 Task: Check the sale-to-list ratio of new construction in the last 5 years.
Action: Mouse moved to (1080, 247)
Screenshot: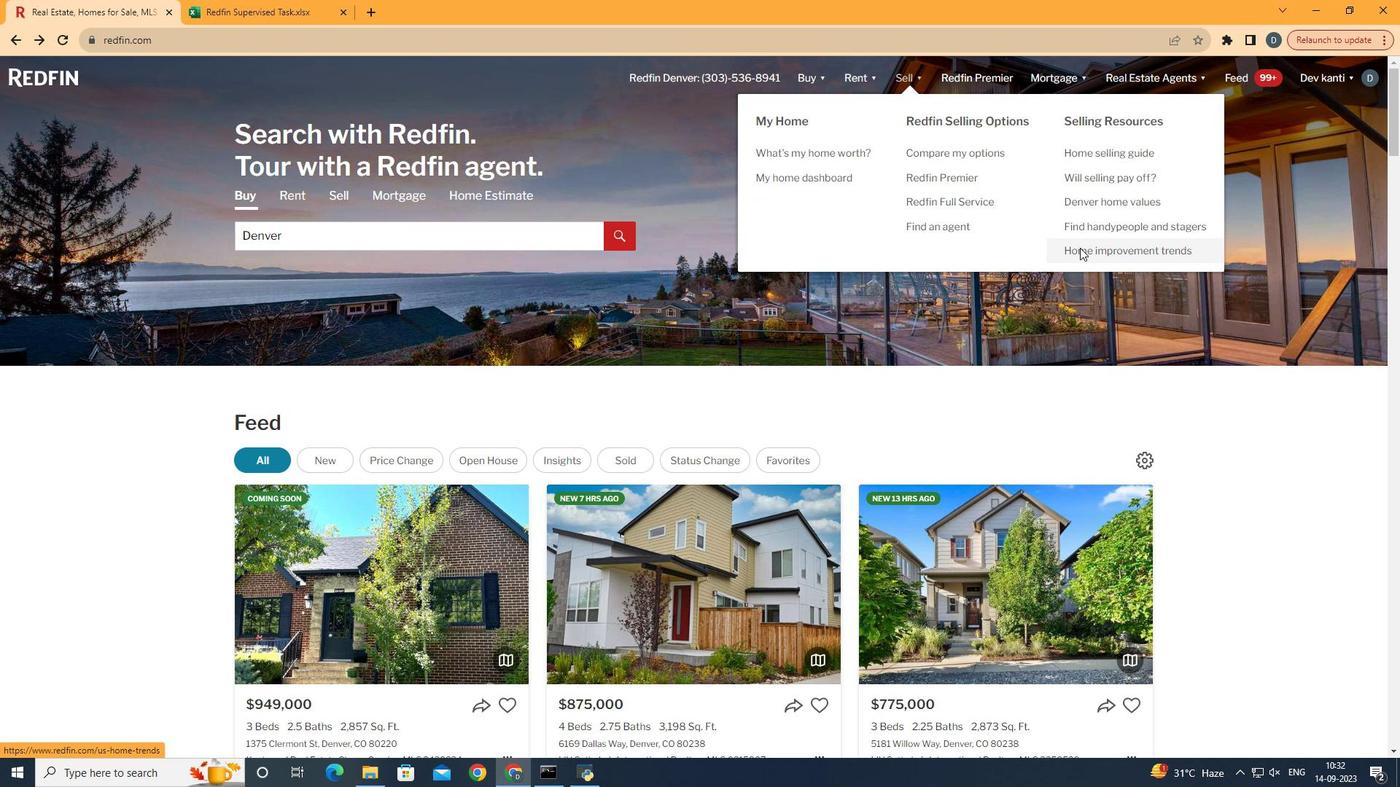 
Action: Mouse pressed left at (1080, 247)
Screenshot: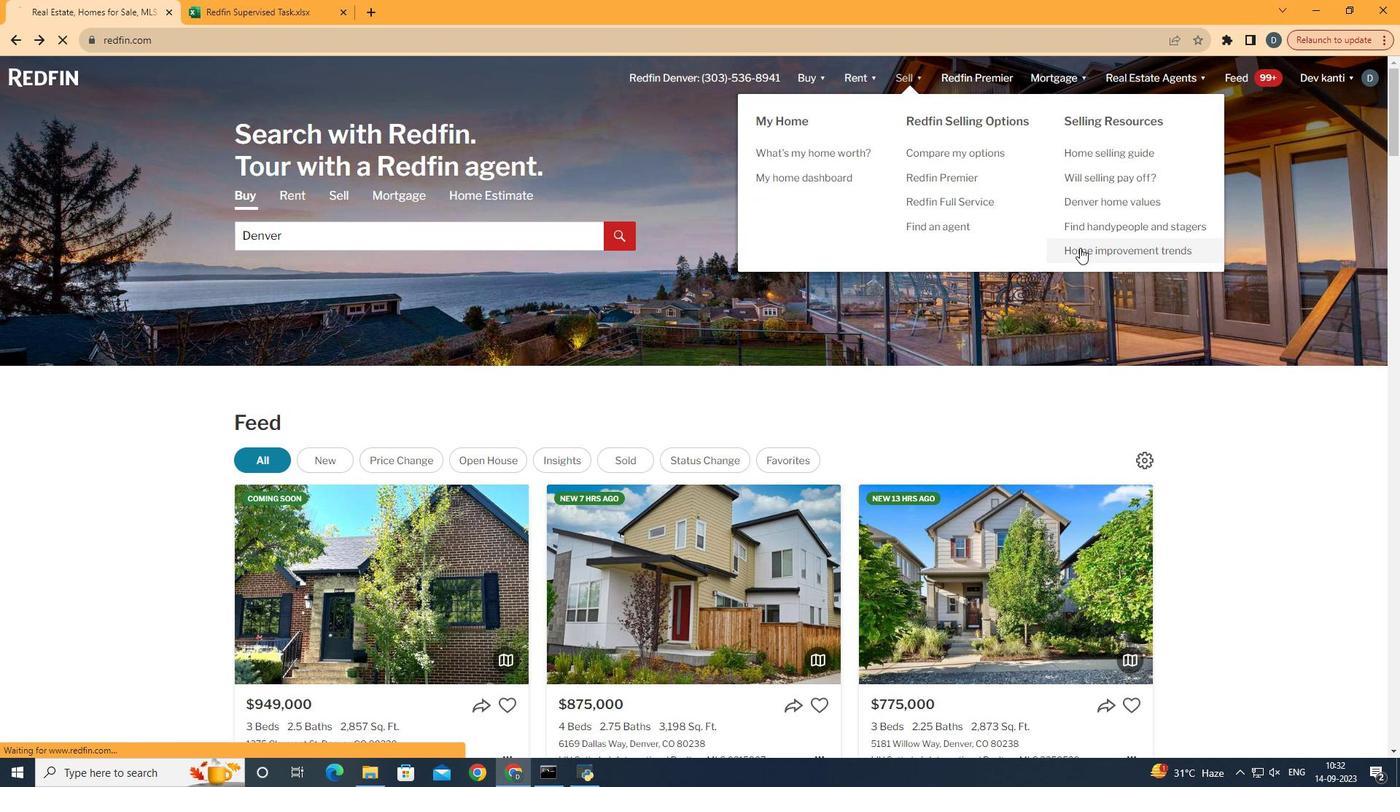 
Action: Mouse moved to (355, 273)
Screenshot: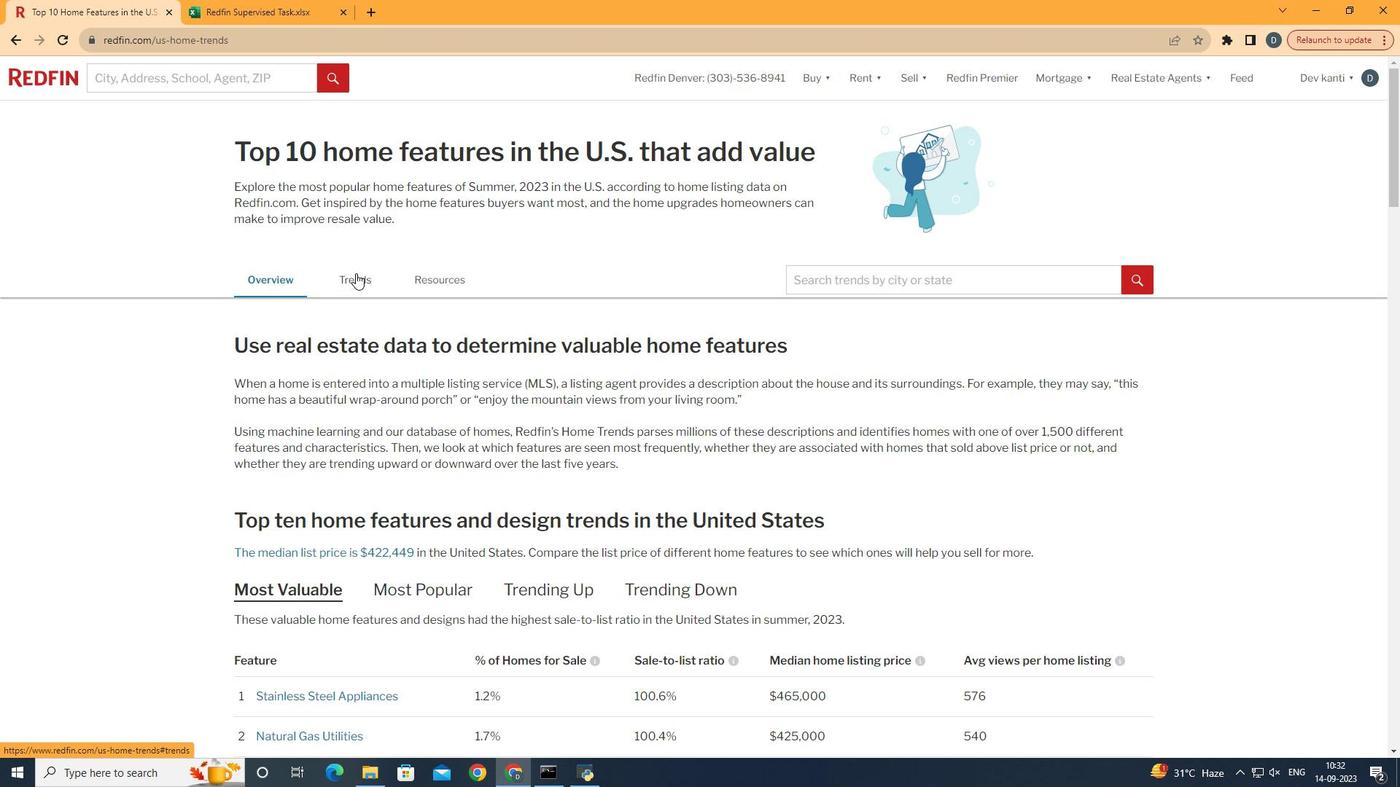 
Action: Mouse pressed left at (355, 273)
Screenshot: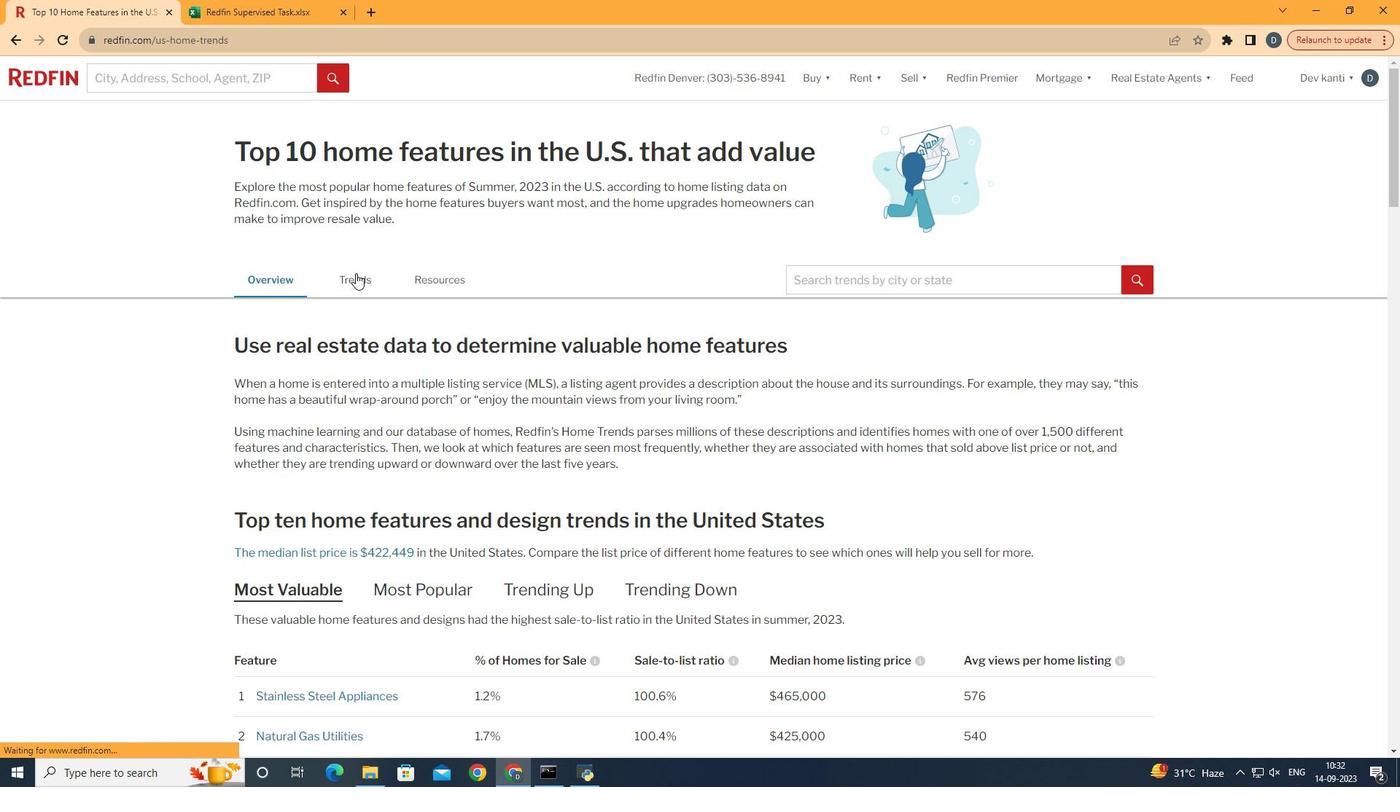 
Action: Mouse moved to (517, 383)
Screenshot: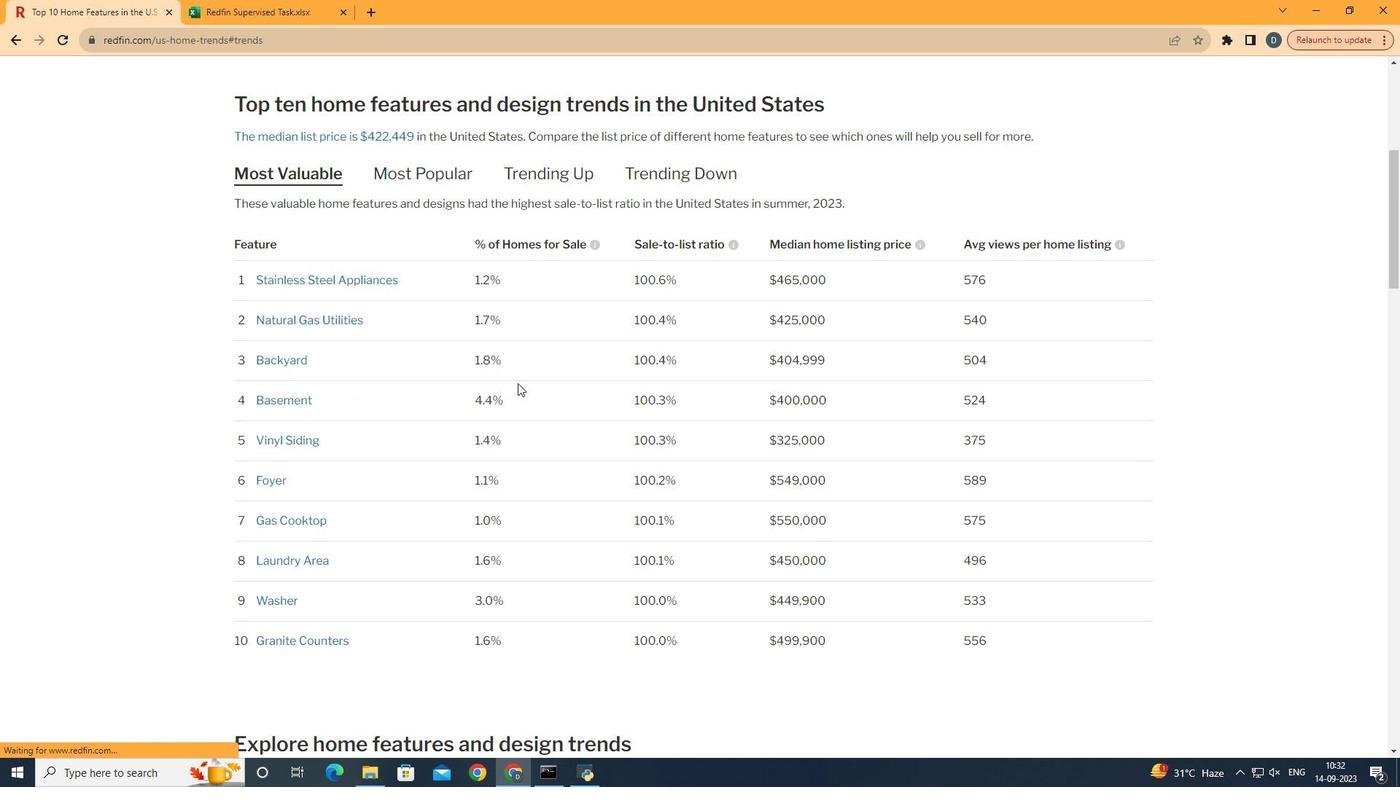 
Action: Mouse scrolled (517, 382) with delta (0, 0)
Screenshot: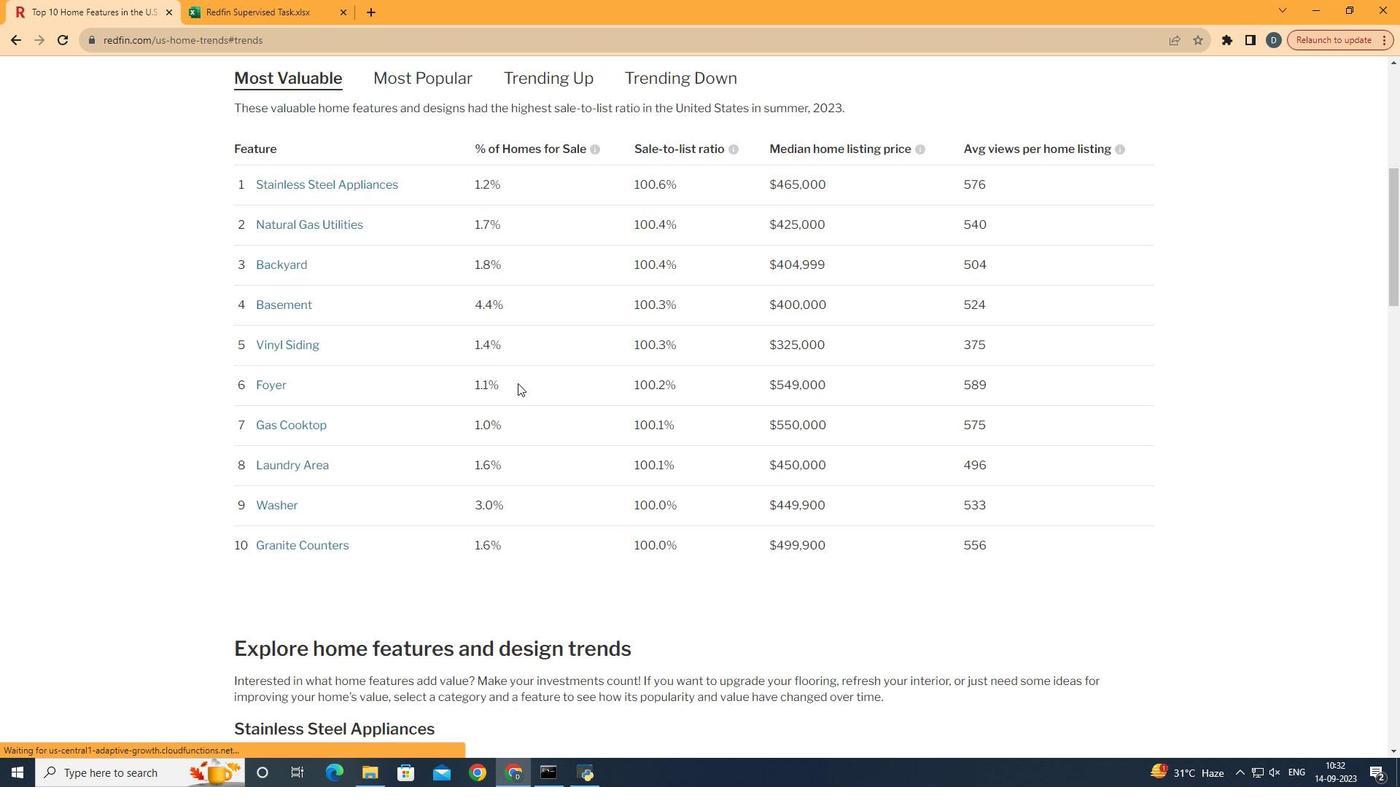 
Action: Mouse scrolled (517, 382) with delta (0, 0)
Screenshot: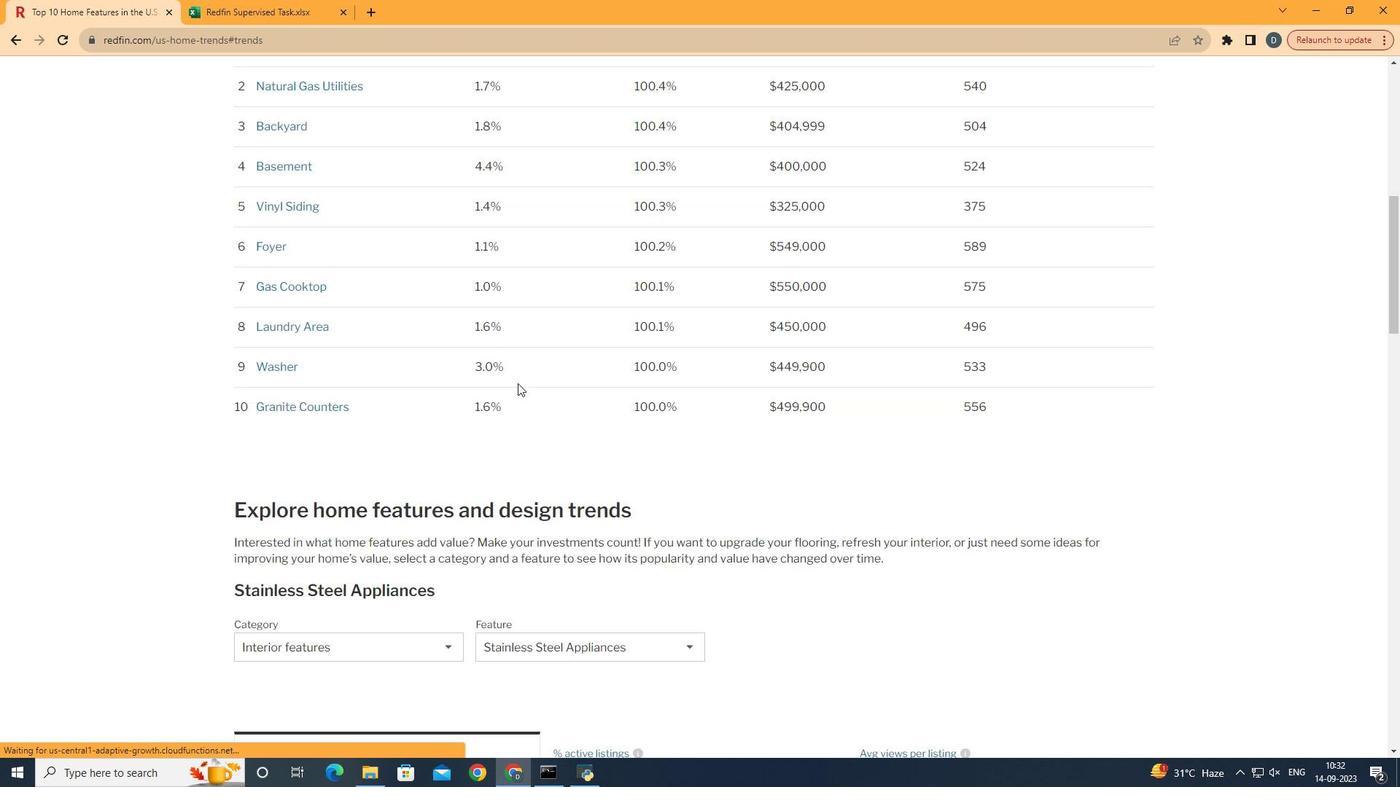
Action: Mouse scrolled (517, 382) with delta (0, 0)
Screenshot: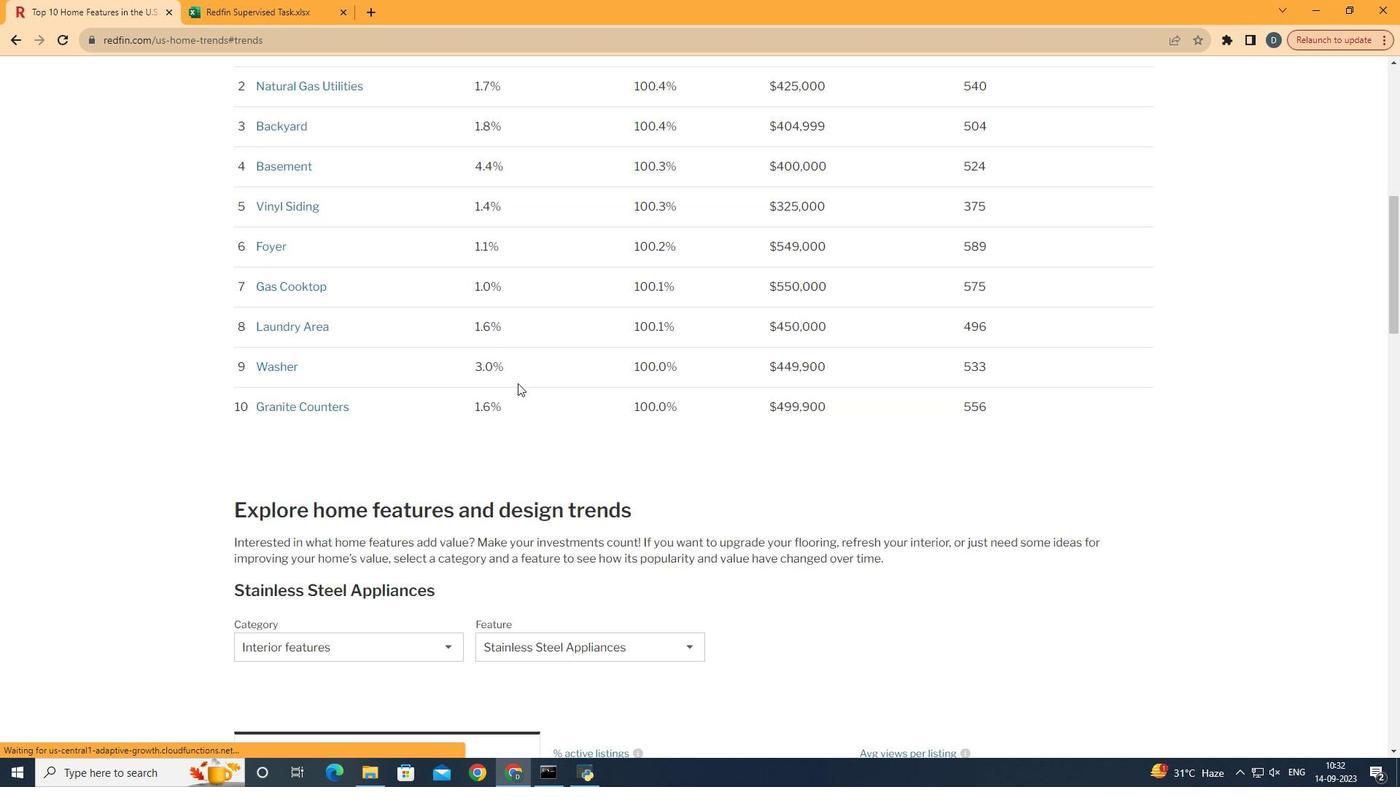 
Action: Mouse scrolled (517, 382) with delta (0, 0)
Screenshot: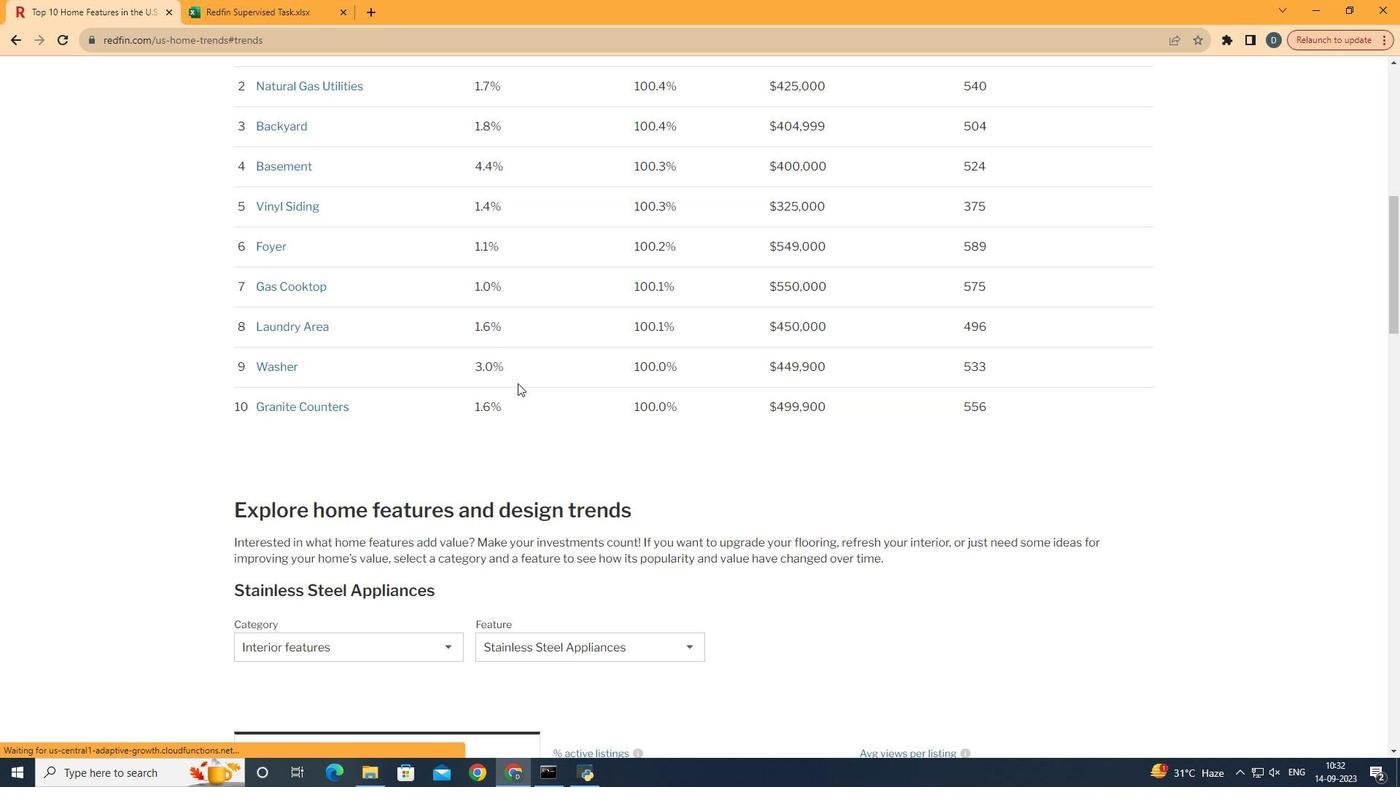 
Action: Mouse scrolled (517, 382) with delta (0, 0)
Screenshot: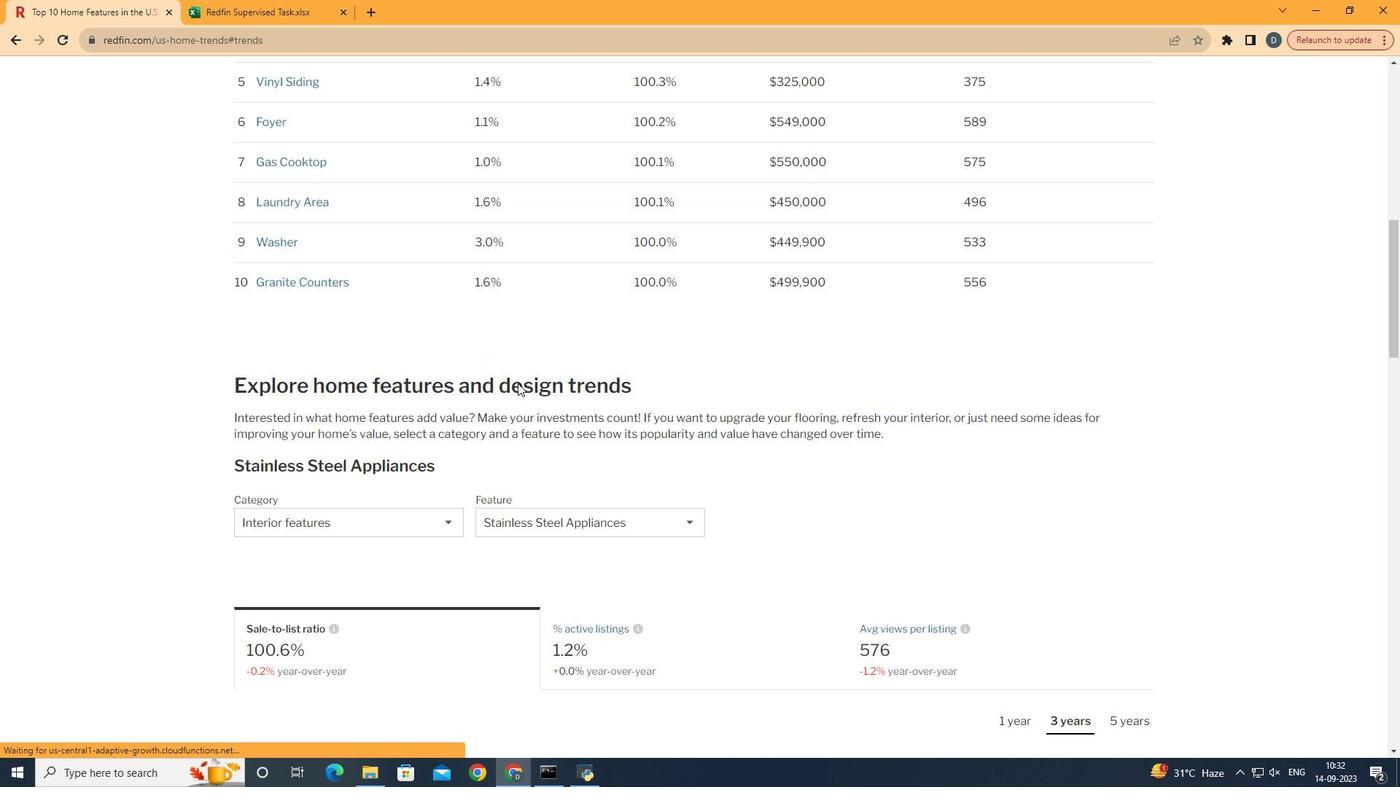 
Action: Mouse scrolled (517, 382) with delta (0, 0)
Screenshot: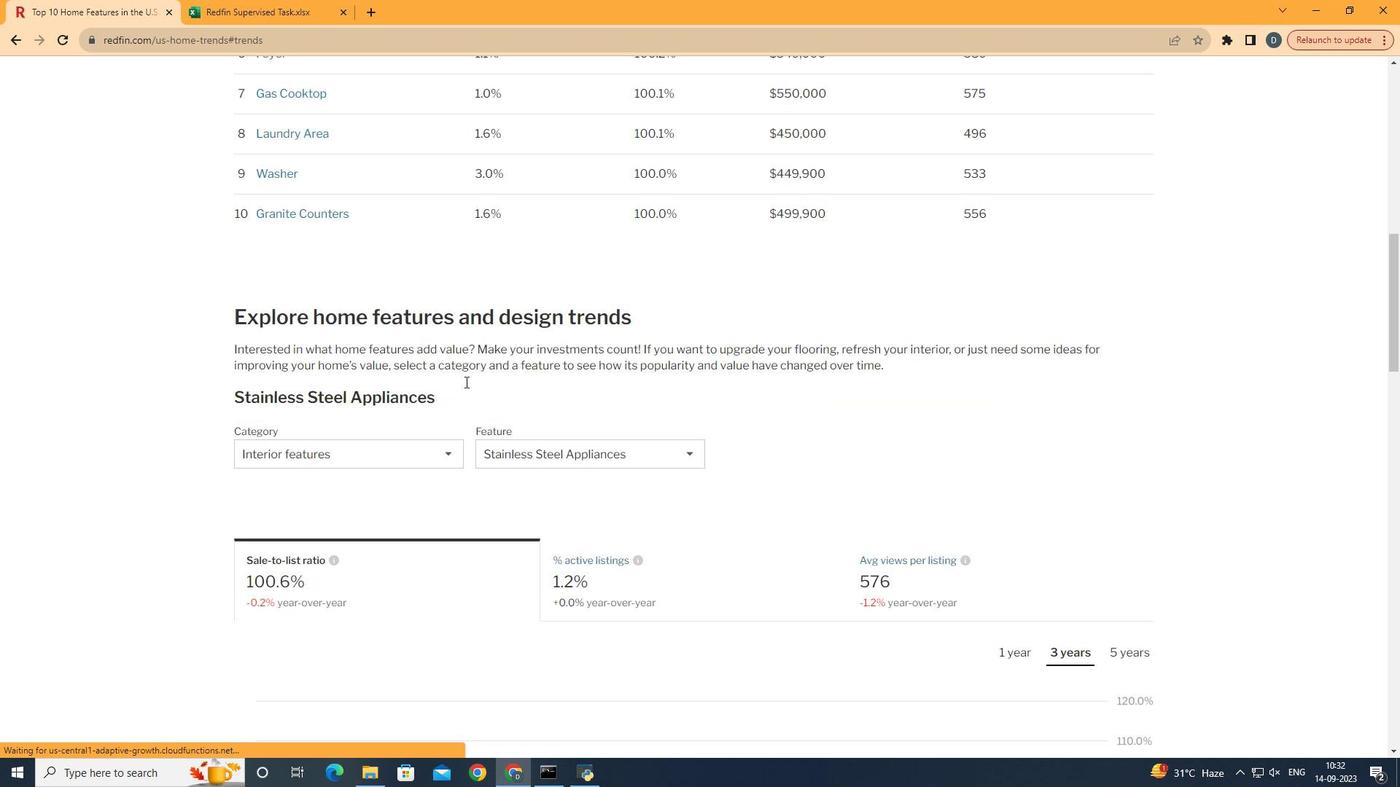 
Action: Mouse moved to (458, 382)
Screenshot: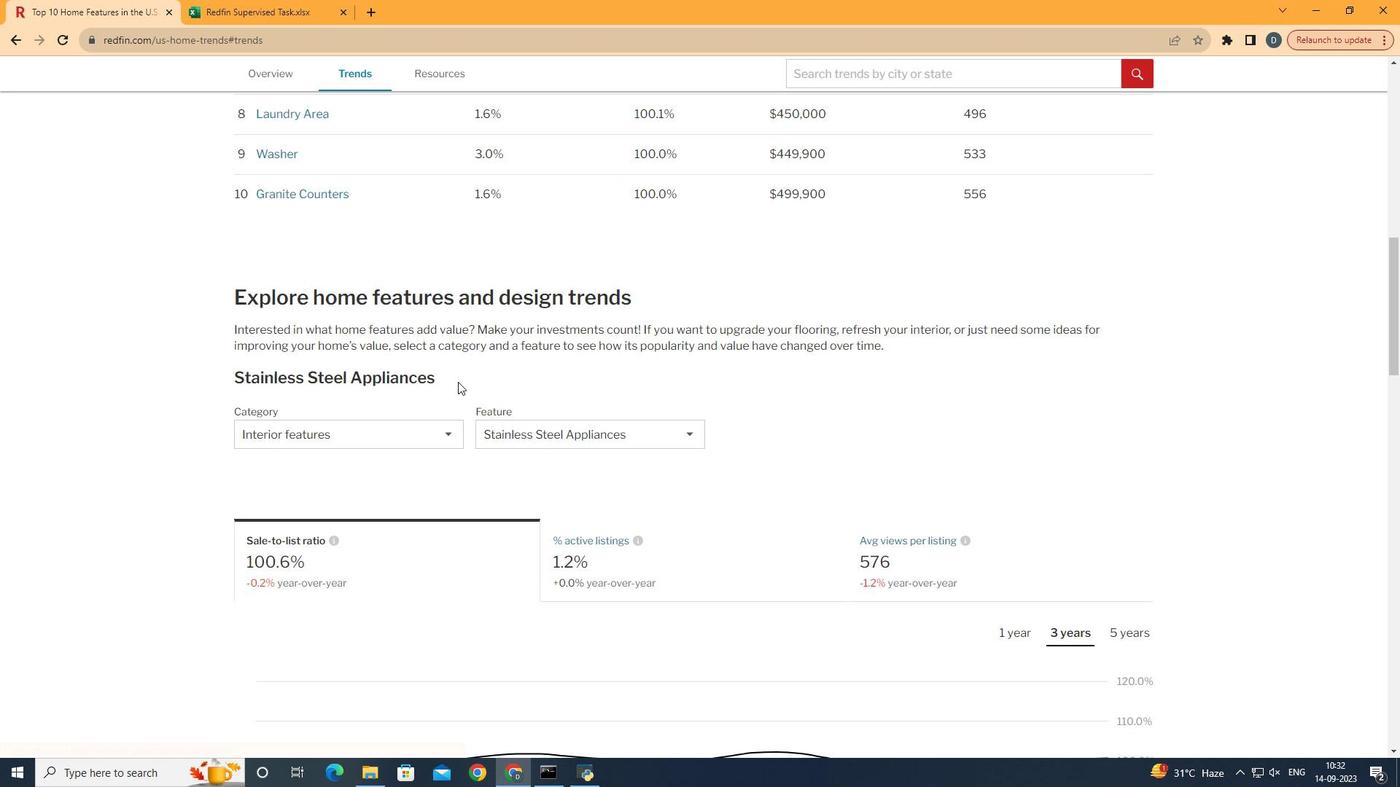 
Action: Mouse scrolled (458, 381) with delta (0, 0)
Screenshot: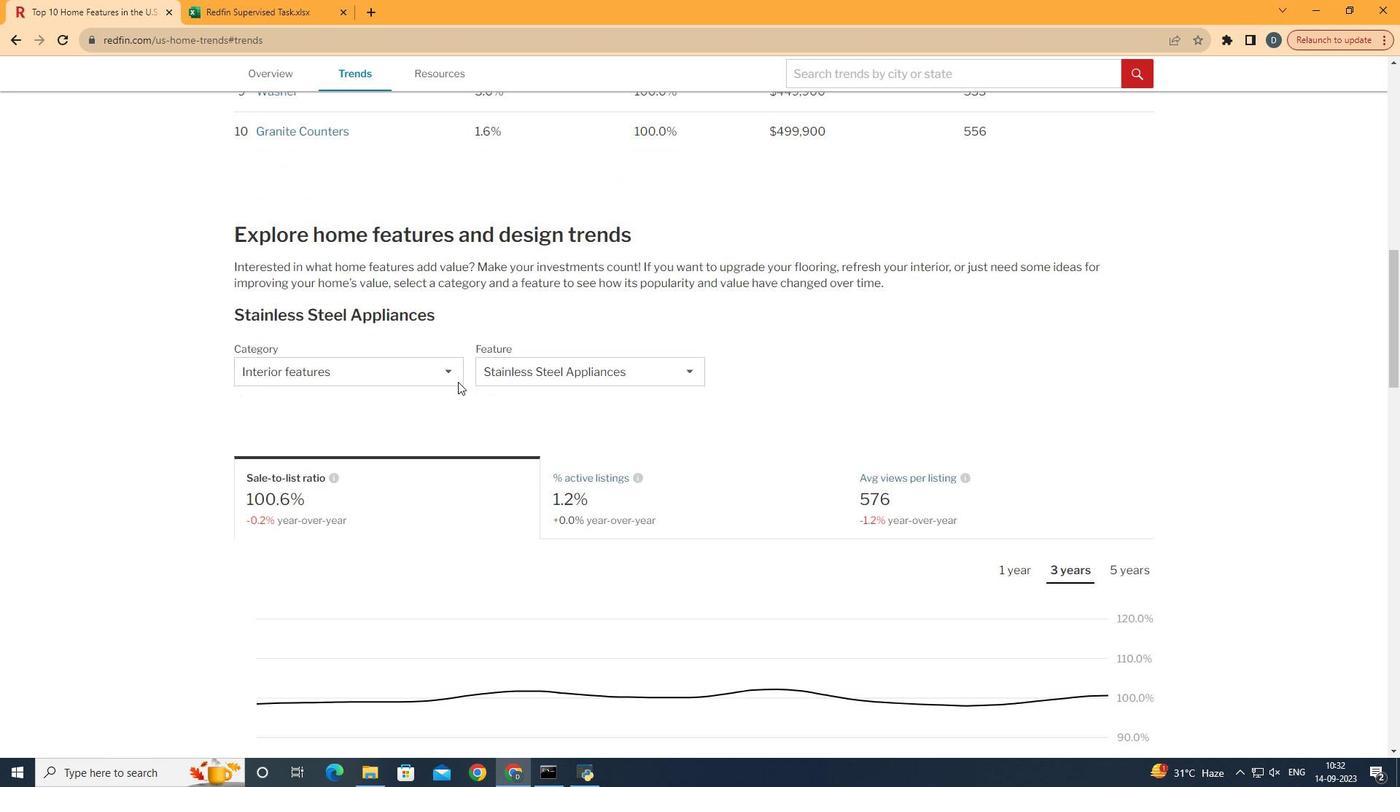 
Action: Mouse moved to (388, 377)
Screenshot: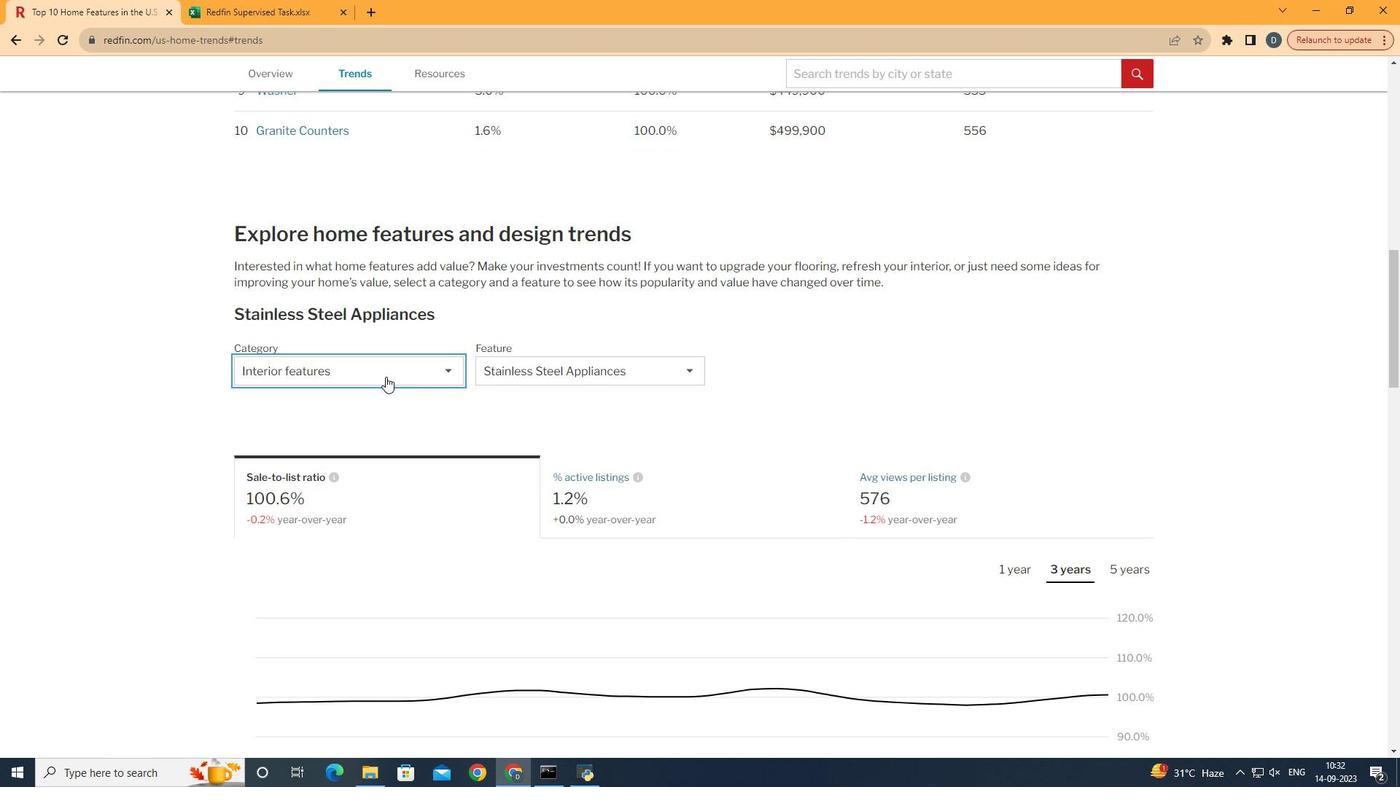 
Action: Mouse pressed left at (388, 377)
Screenshot: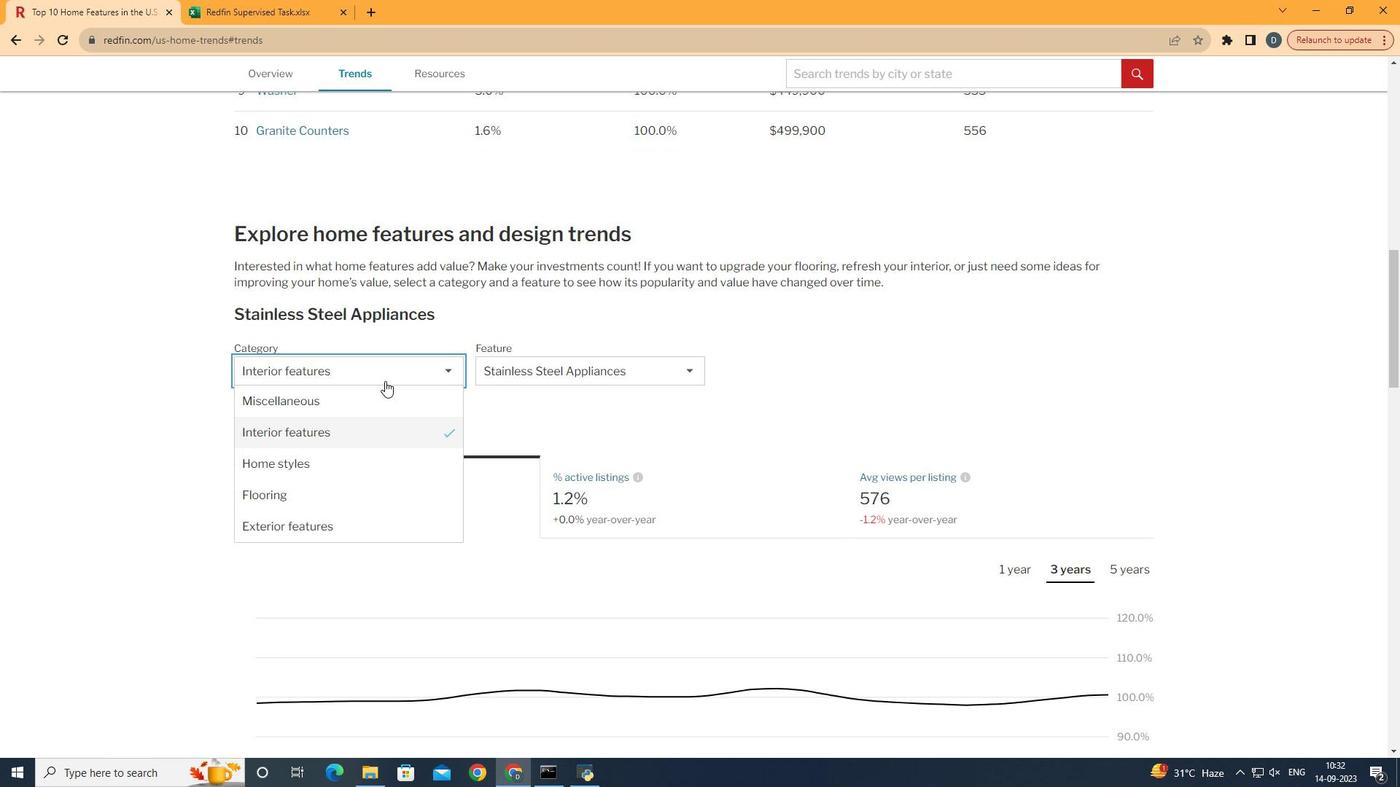 
Action: Mouse moved to (400, 456)
Screenshot: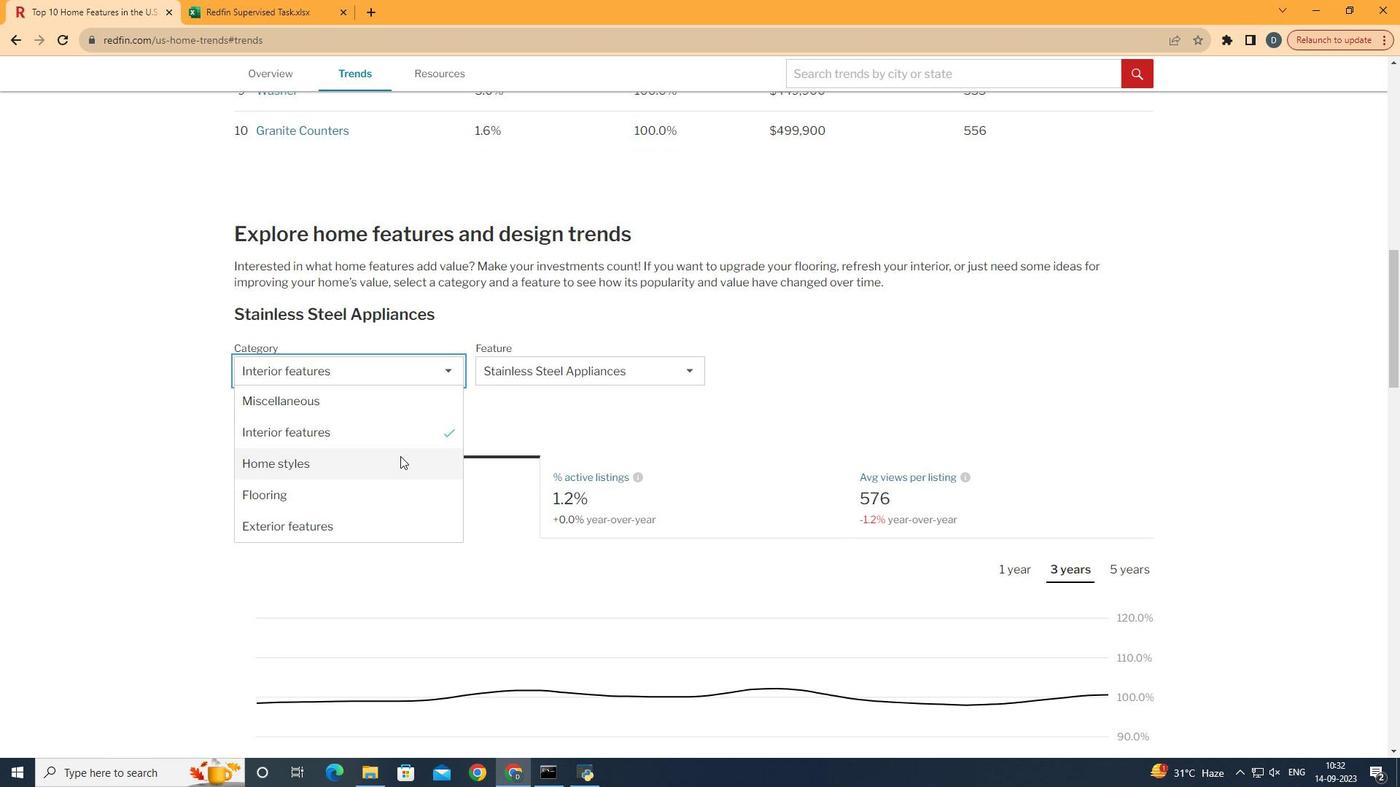 
Action: Mouse pressed left at (400, 456)
Screenshot: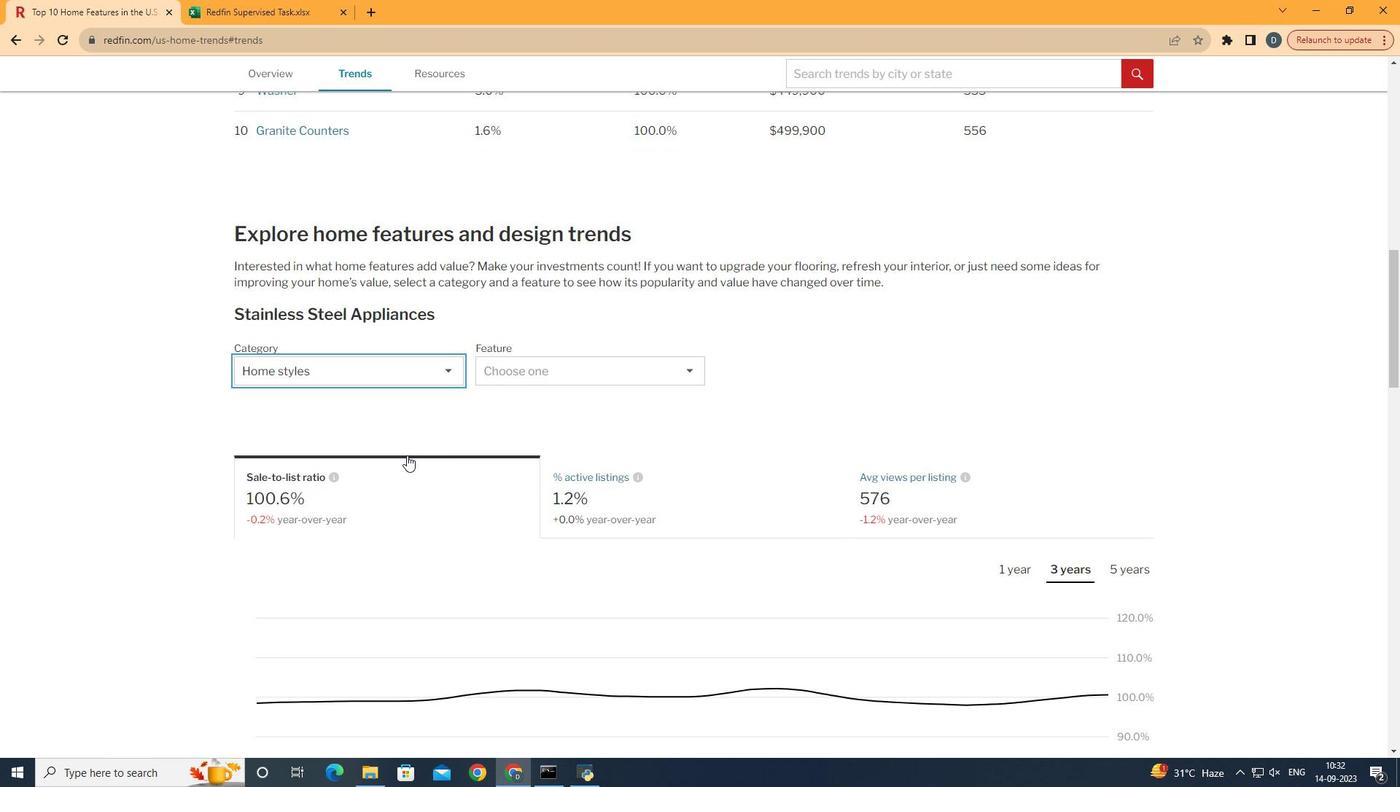 
Action: Mouse moved to (573, 372)
Screenshot: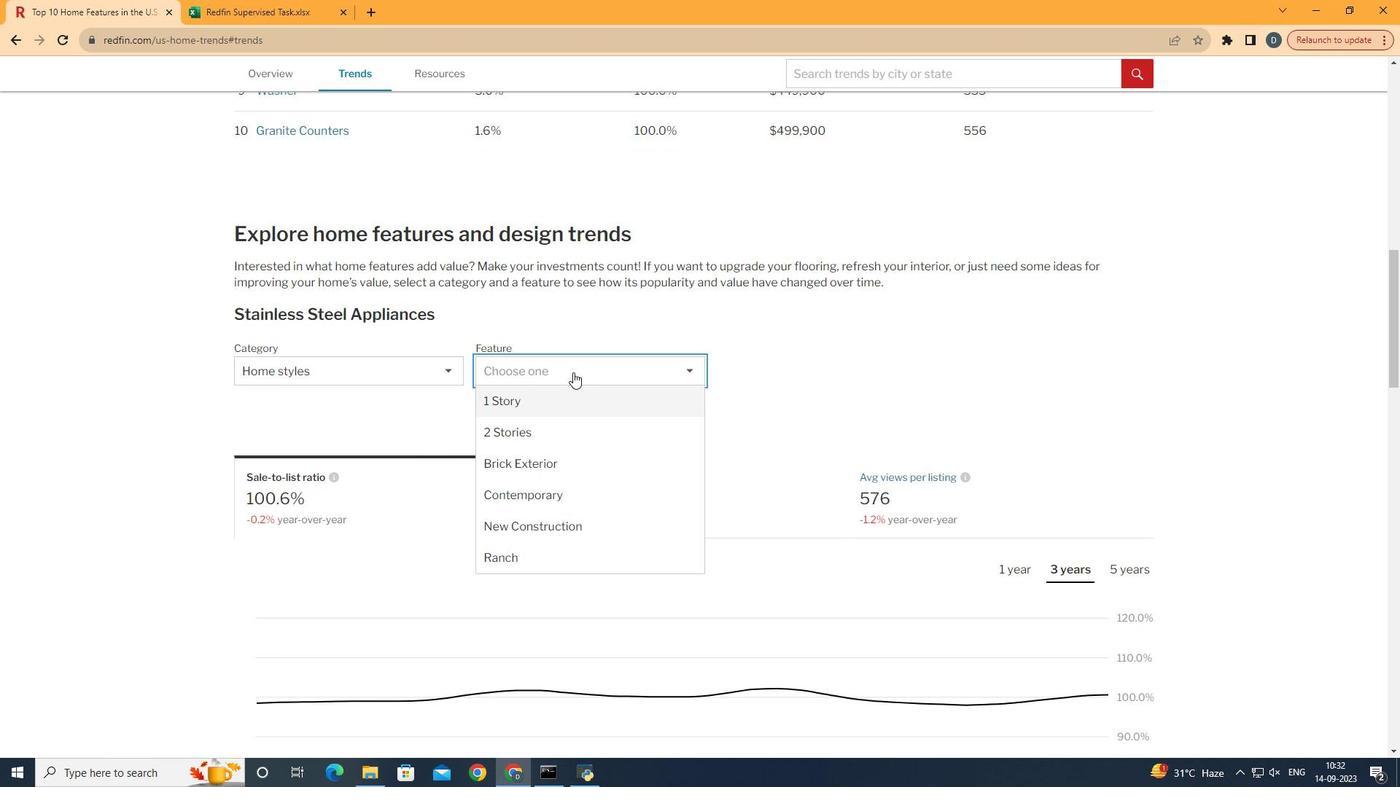 
Action: Mouse pressed left at (573, 372)
Screenshot: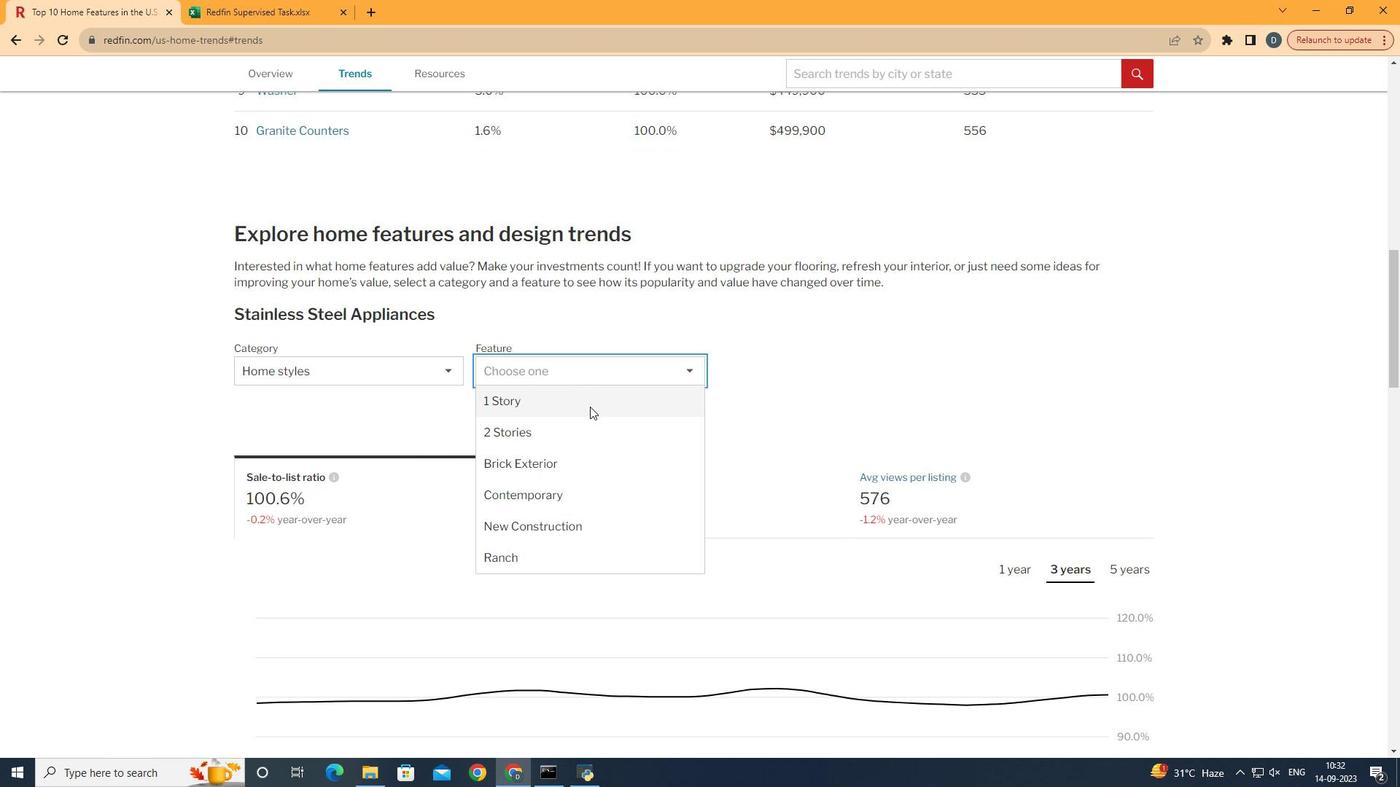 
Action: Mouse moved to (618, 467)
Screenshot: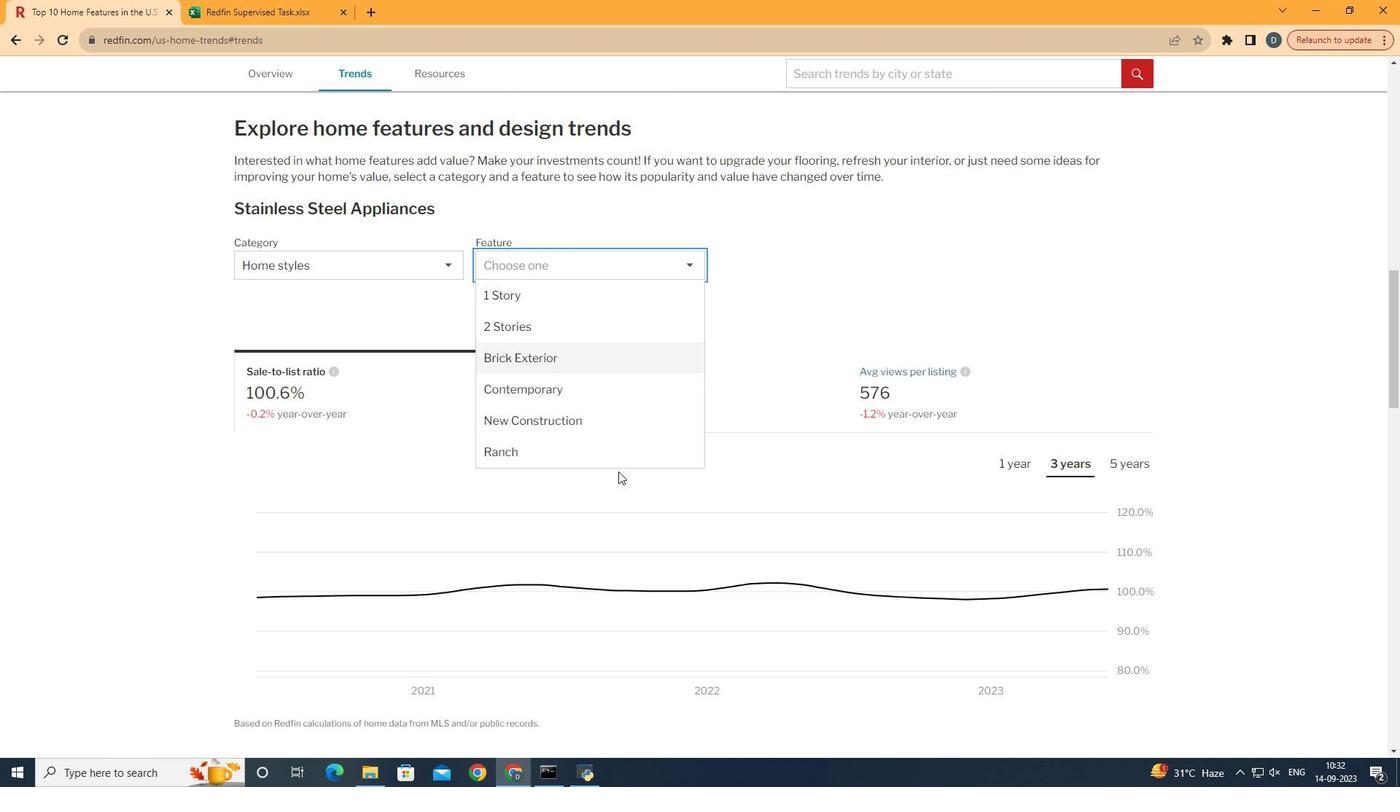 
Action: Mouse scrolled (618, 466) with delta (0, 0)
Screenshot: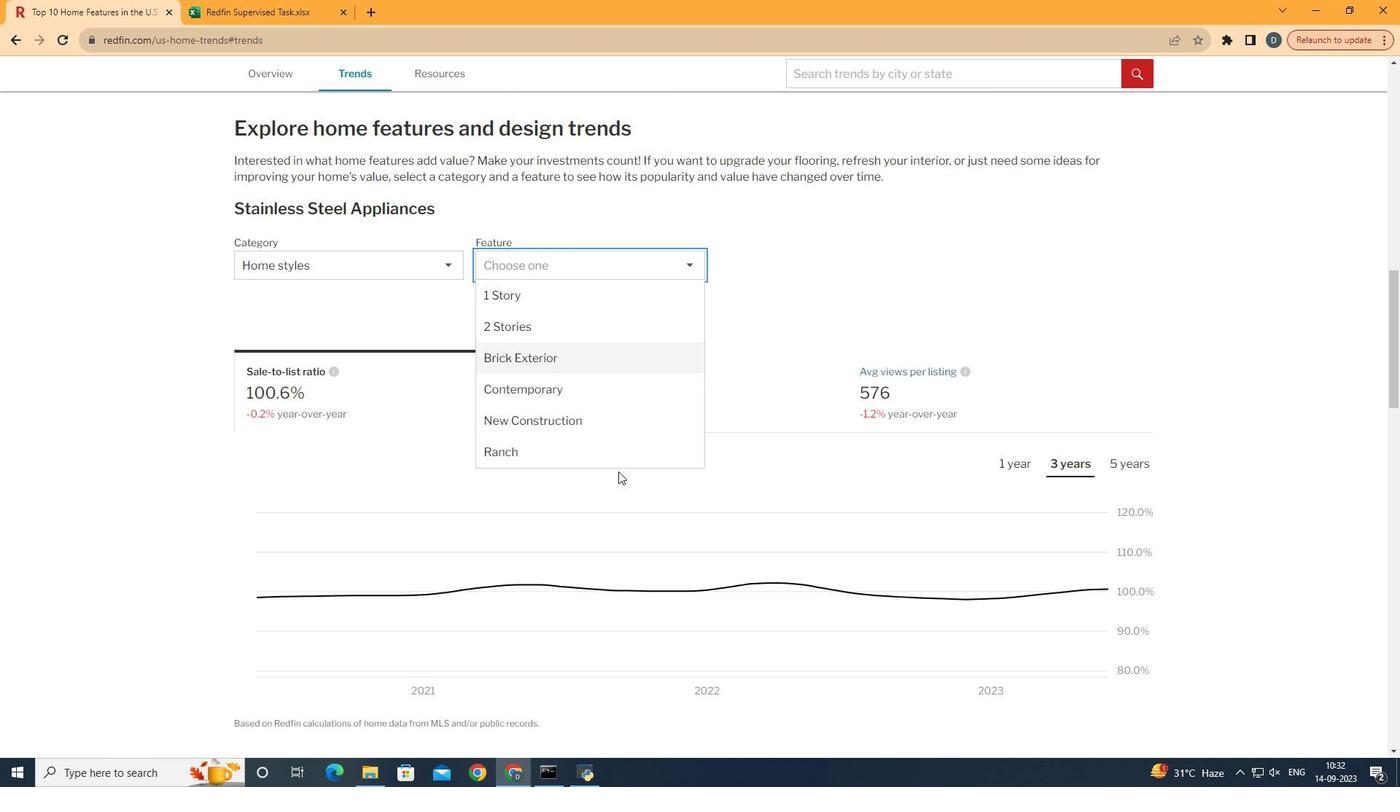 
Action: Mouse scrolled (618, 466) with delta (0, 0)
Screenshot: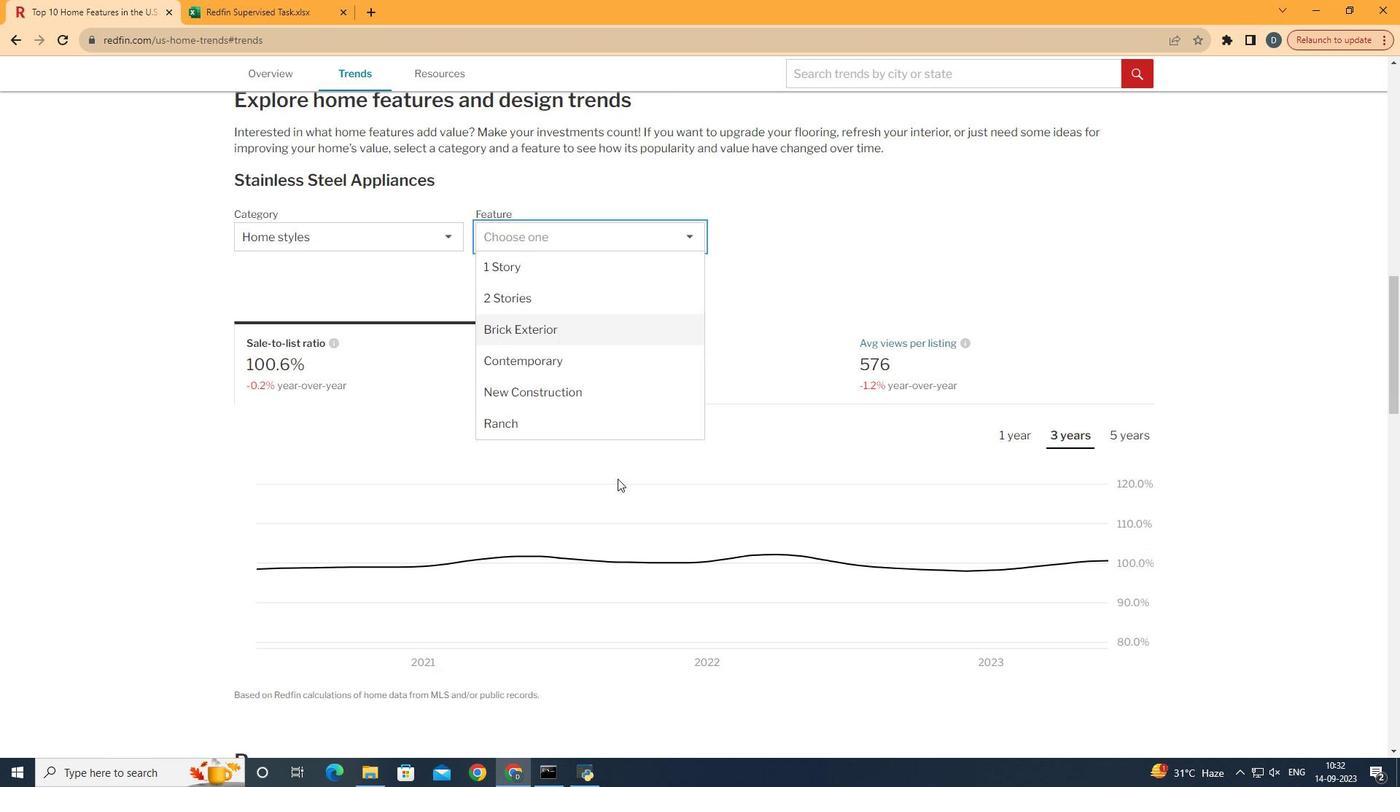 
Action: Mouse moved to (618, 379)
Screenshot: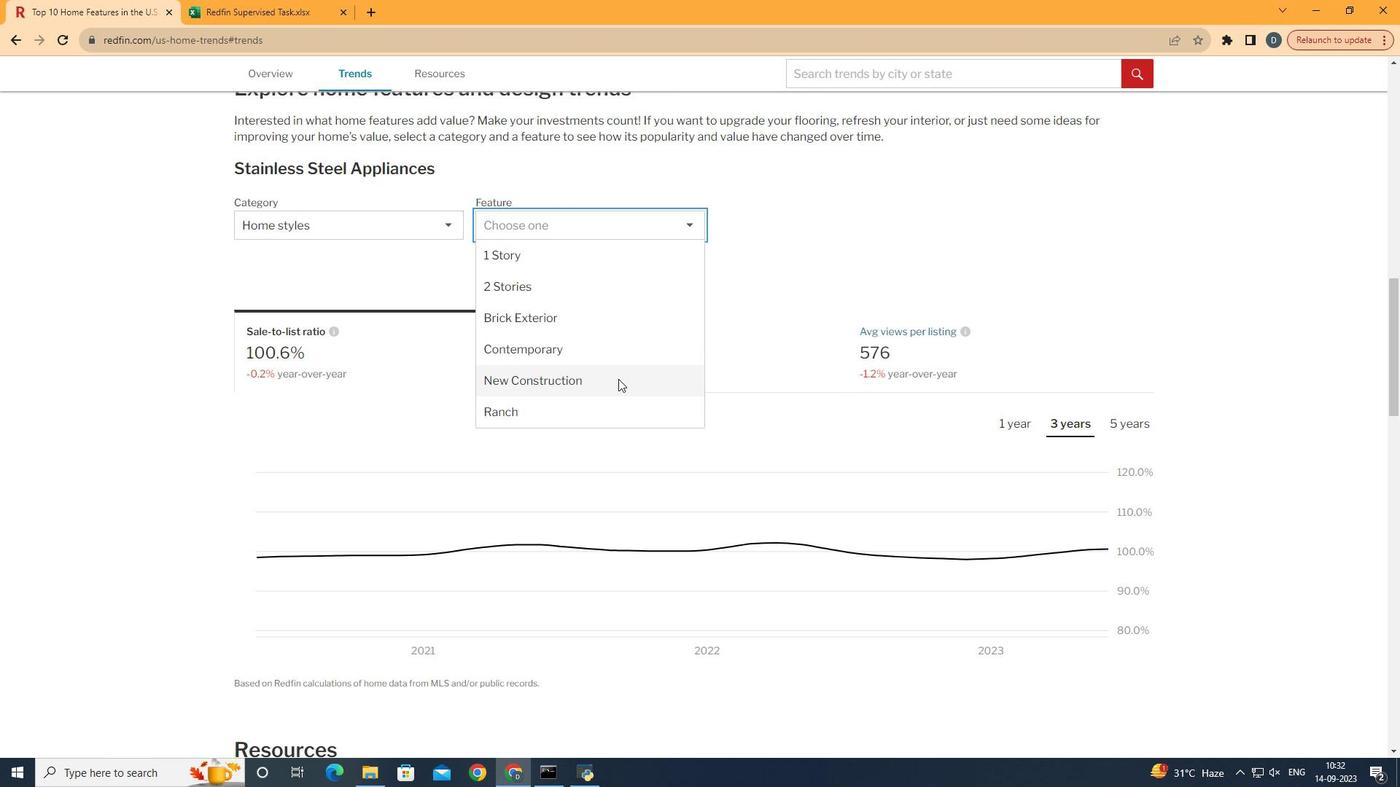 
Action: Mouse pressed left at (618, 379)
Screenshot: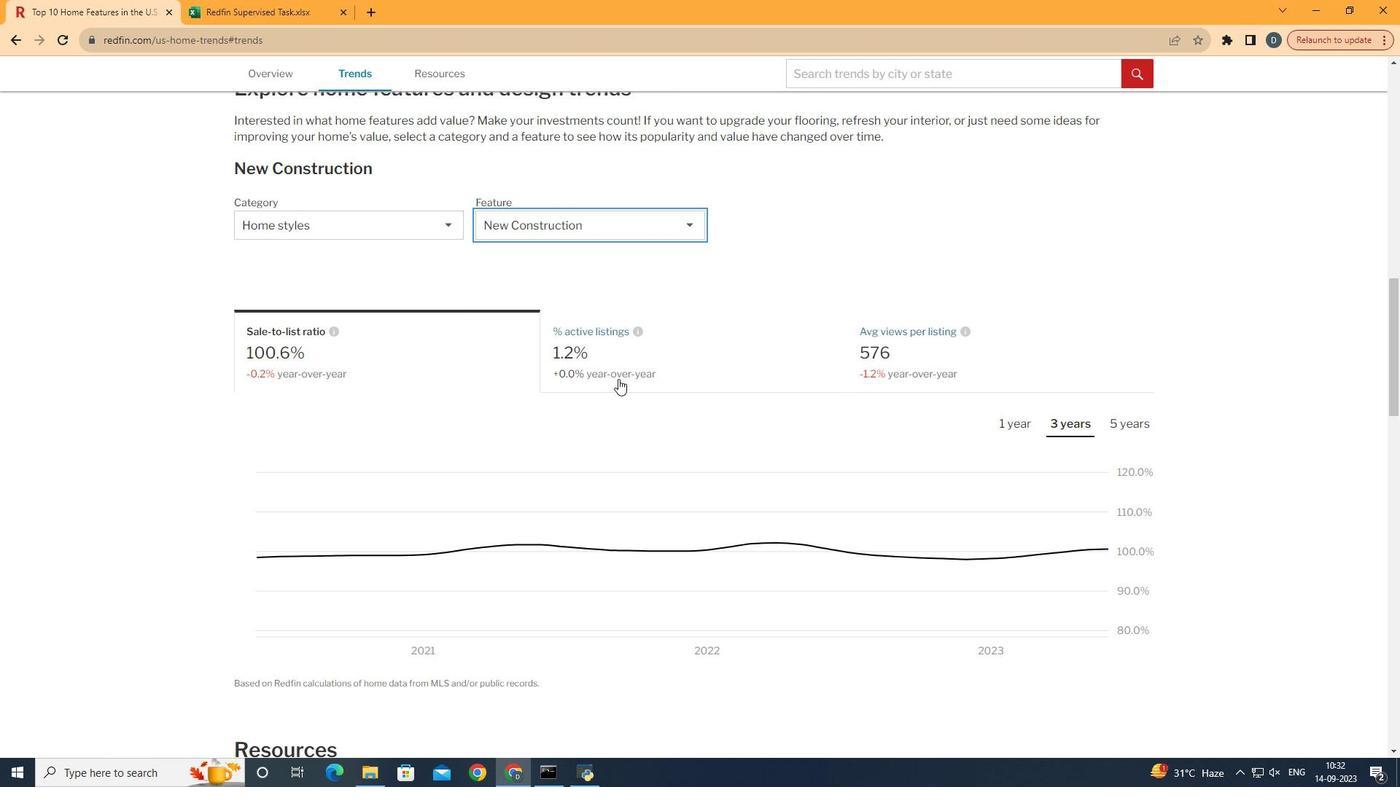 
Action: Mouse moved to (460, 350)
Screenshot: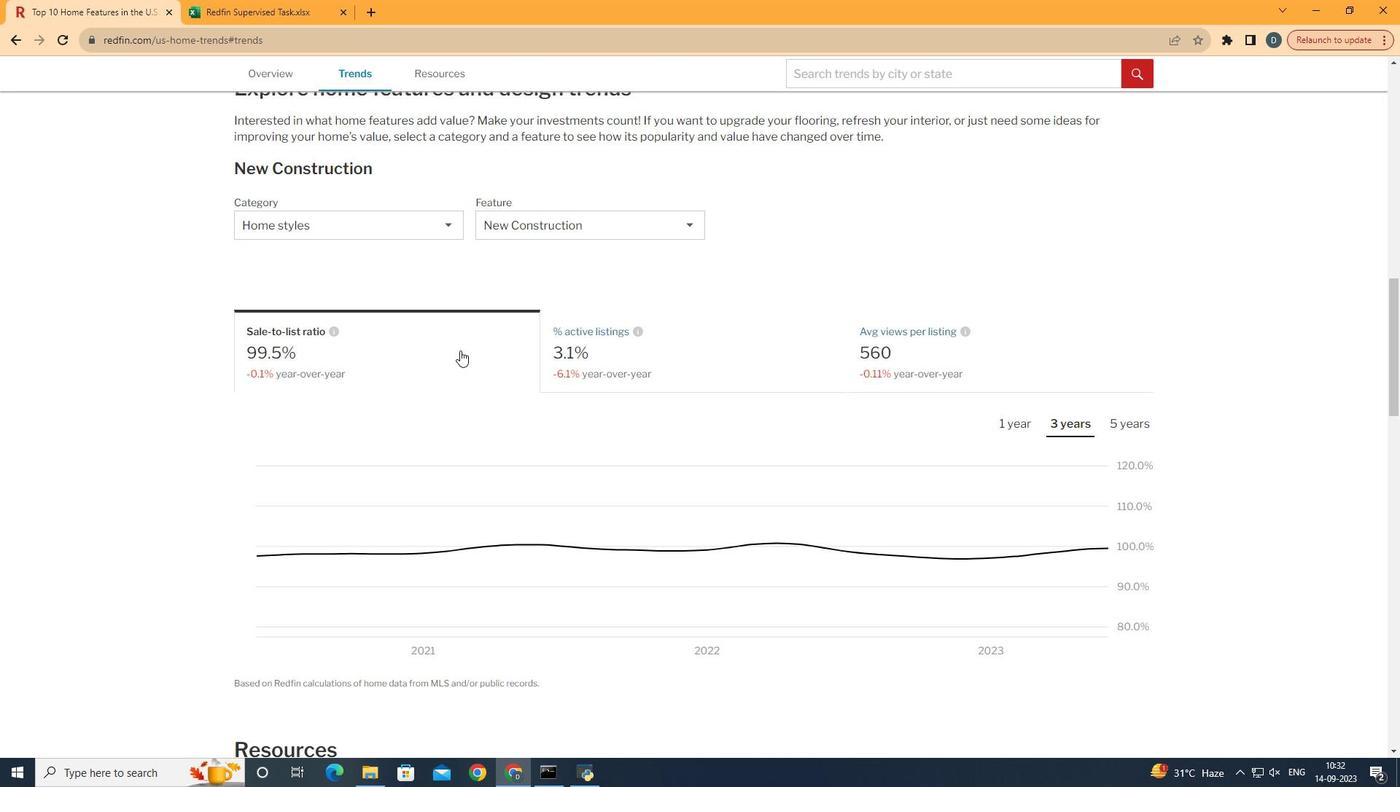 
Action: Mouse pressed left at (460, 350)
Screenshot: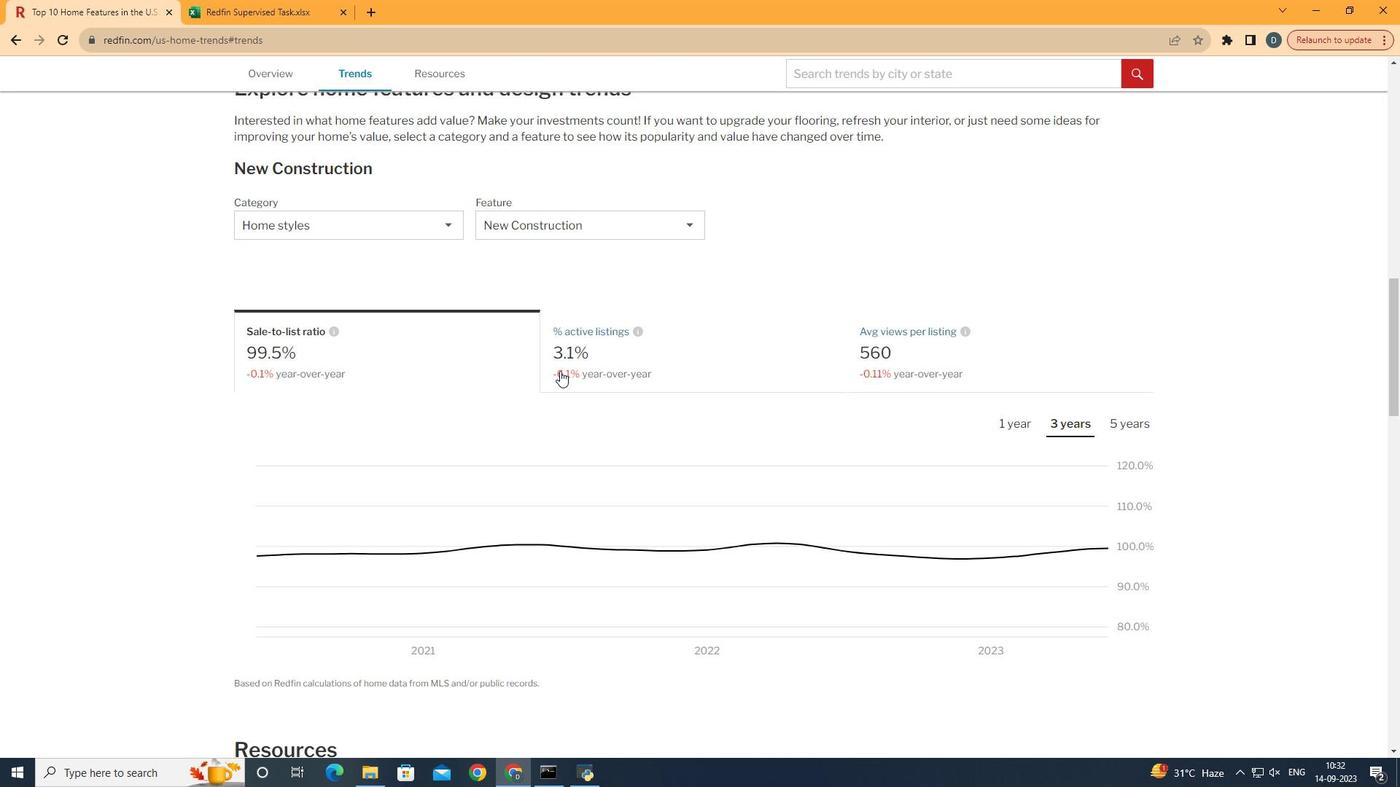 
Action: Mouse moved to (1128, 415)
Screenshot: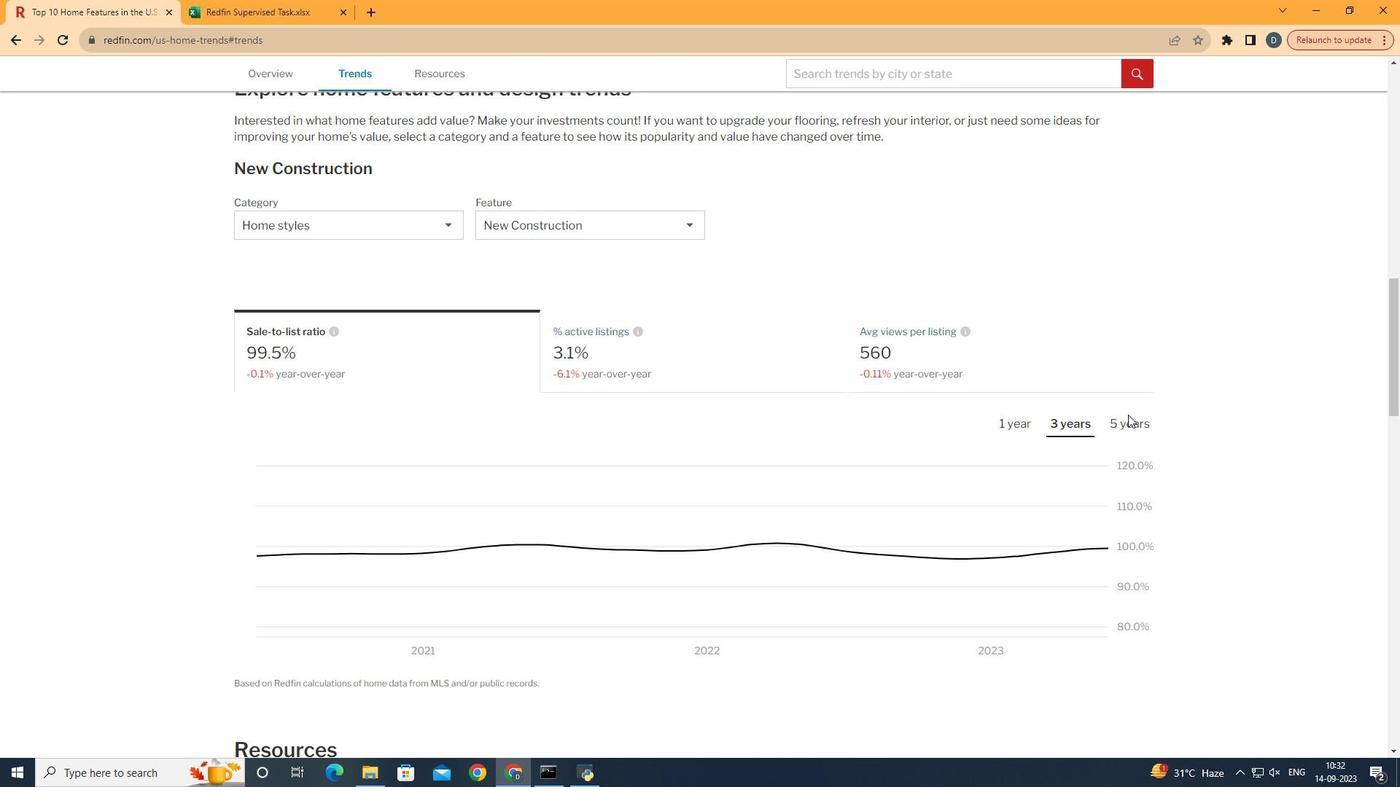 
Action: Mouse pressed left at (1128, 415)
Screenshot: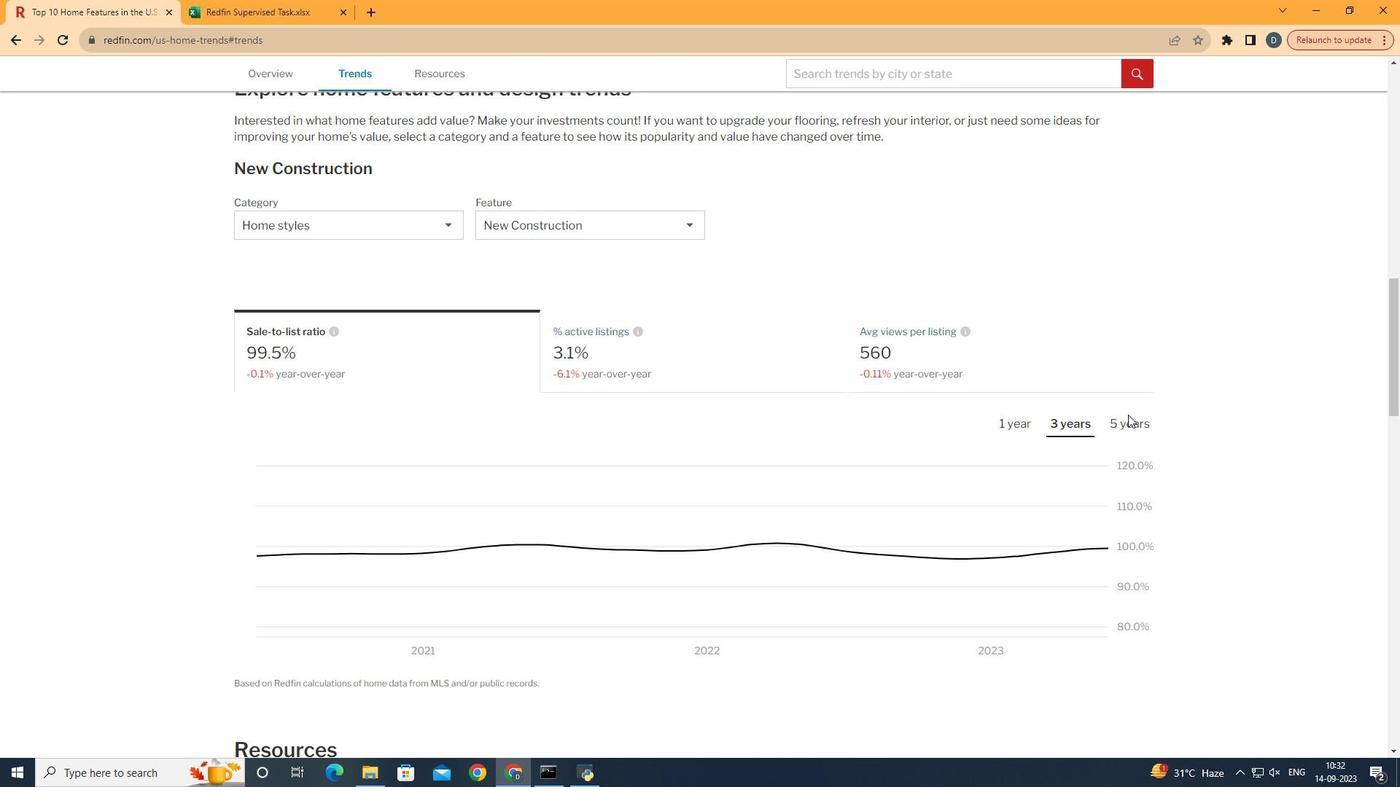 
Action: Mouse moved to (1134, 426)
Screenshot: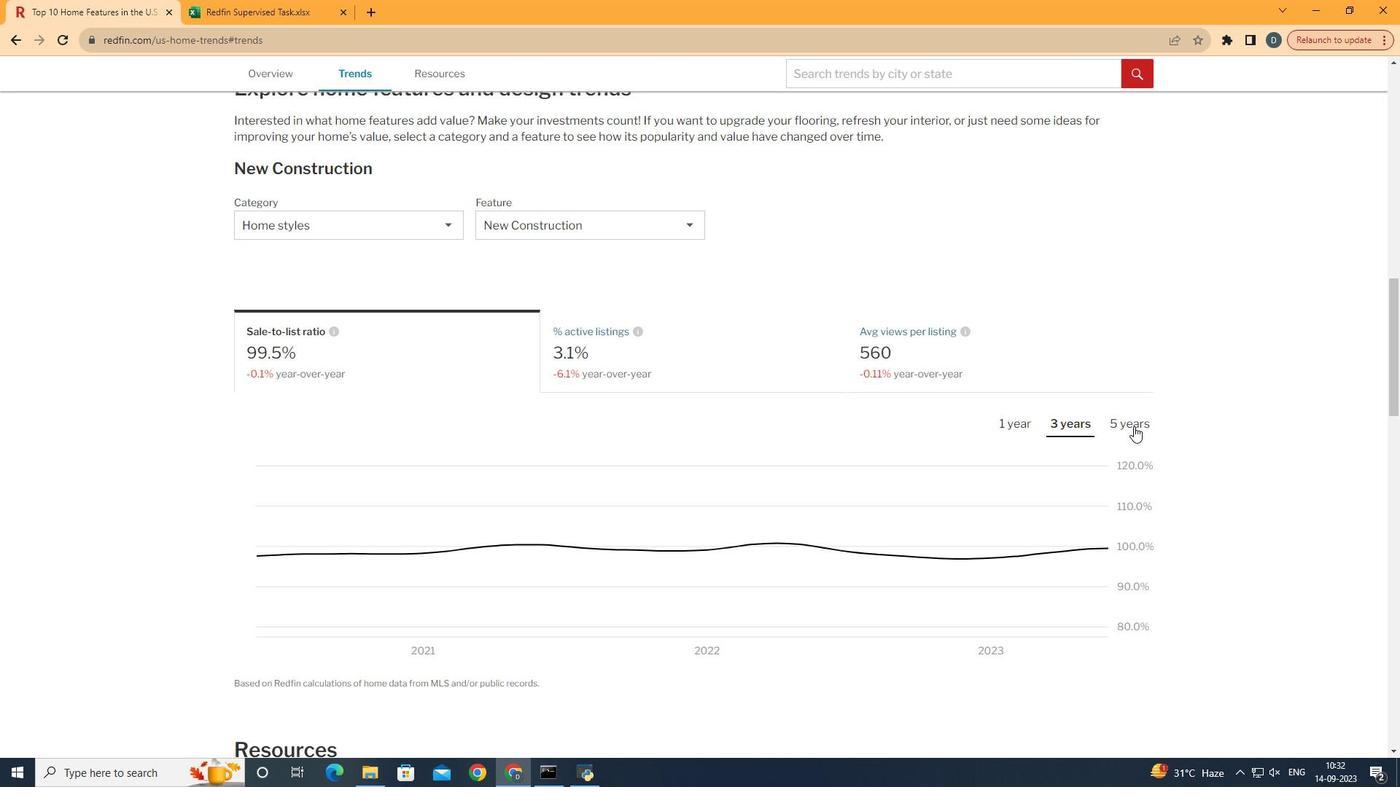 
Action: Mouse pressed left at (1134, 426)
Screenshot: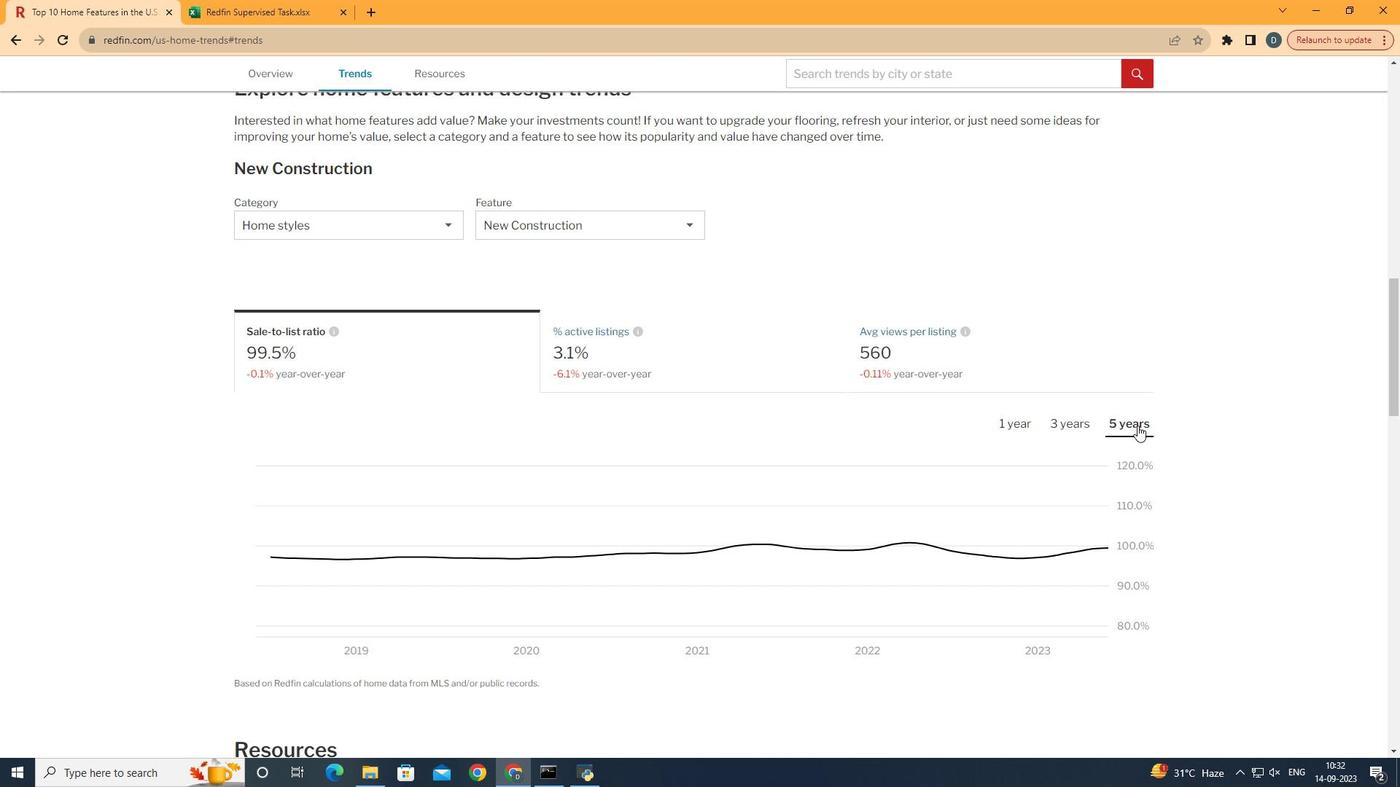 
Action: Mouse moved to (1177, 390)
Screenshot: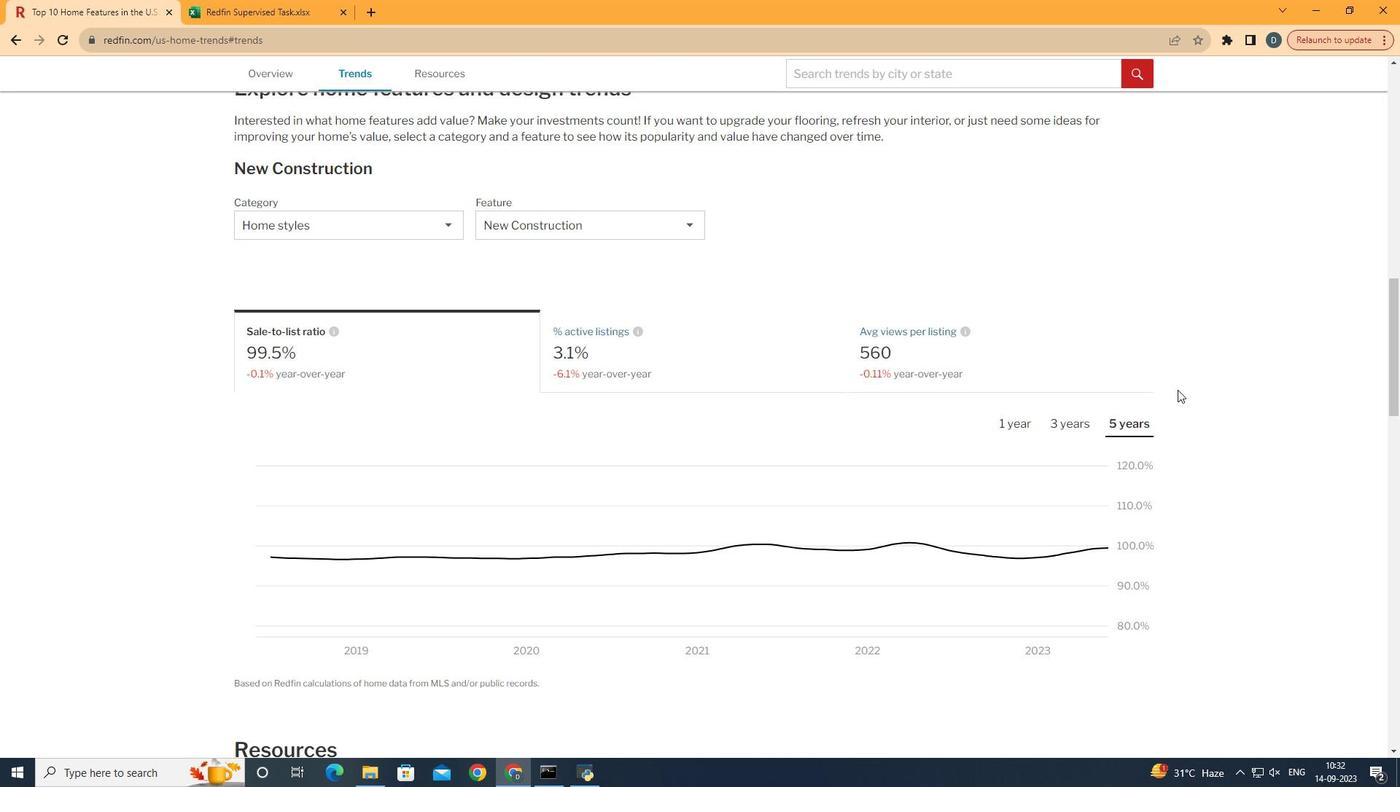 
